 Task: Use the formula "DEVSQ" in spreadsheet "Project portfolio".
Action: Mouse moved to (123, 368)
Screenshot: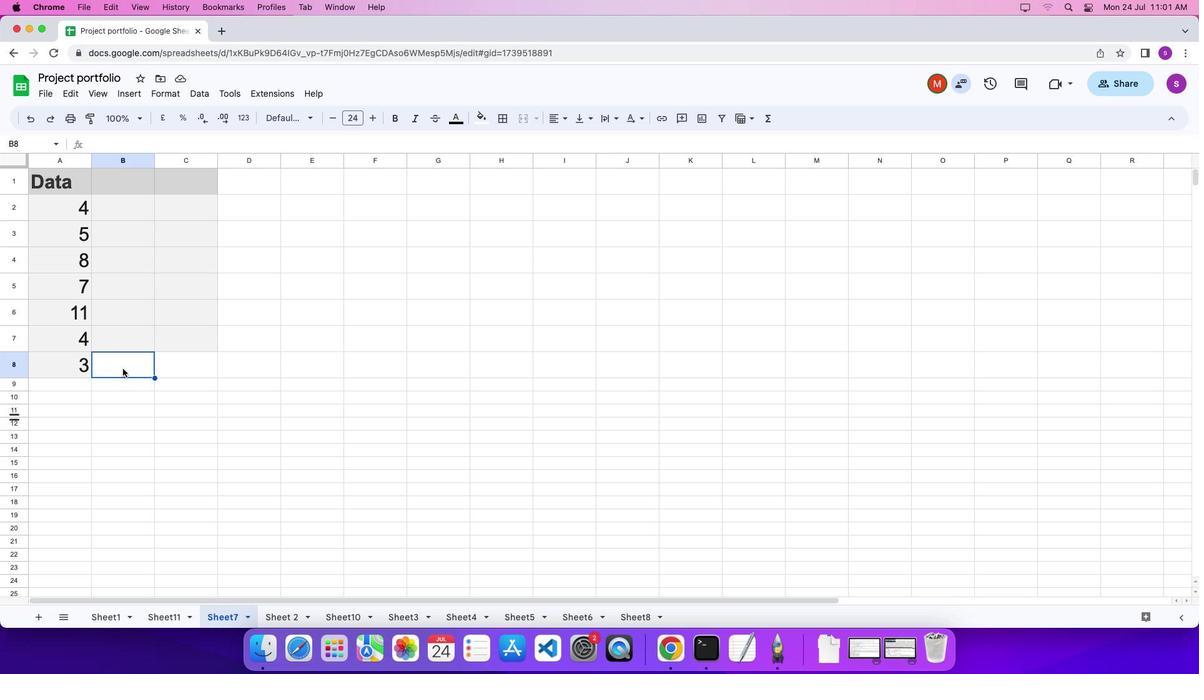 
Action: Mouse pressed left at (123, 368)
Screenshot: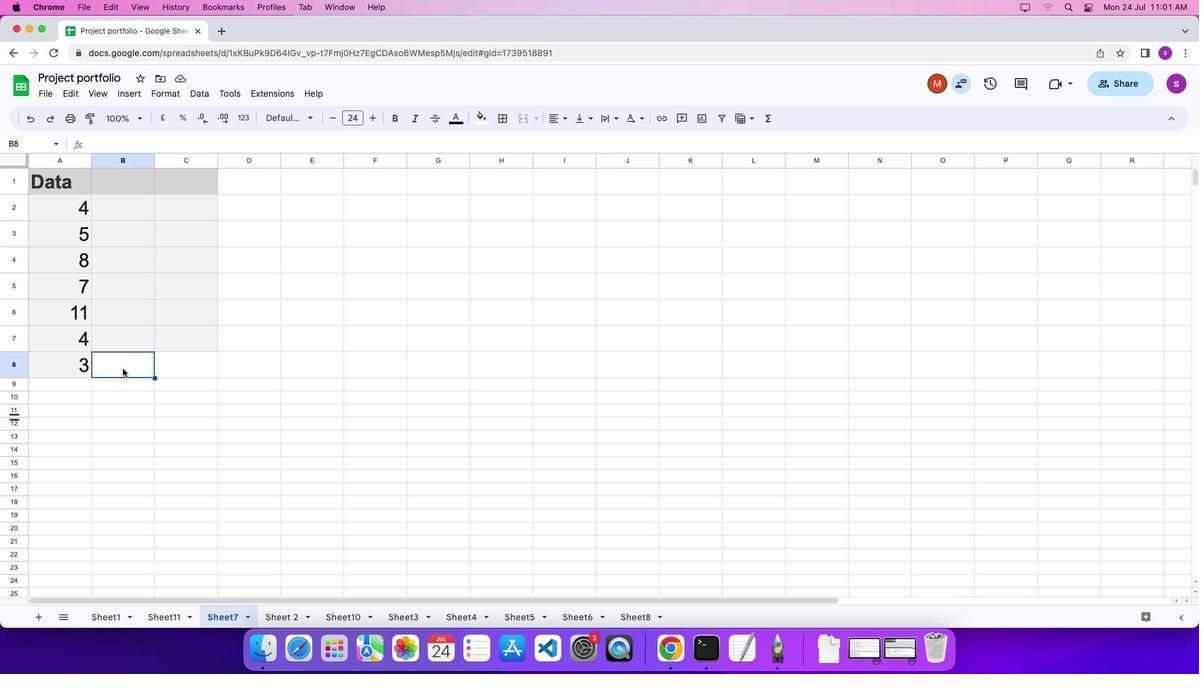 
Action: Key pressed '='
Screenshot: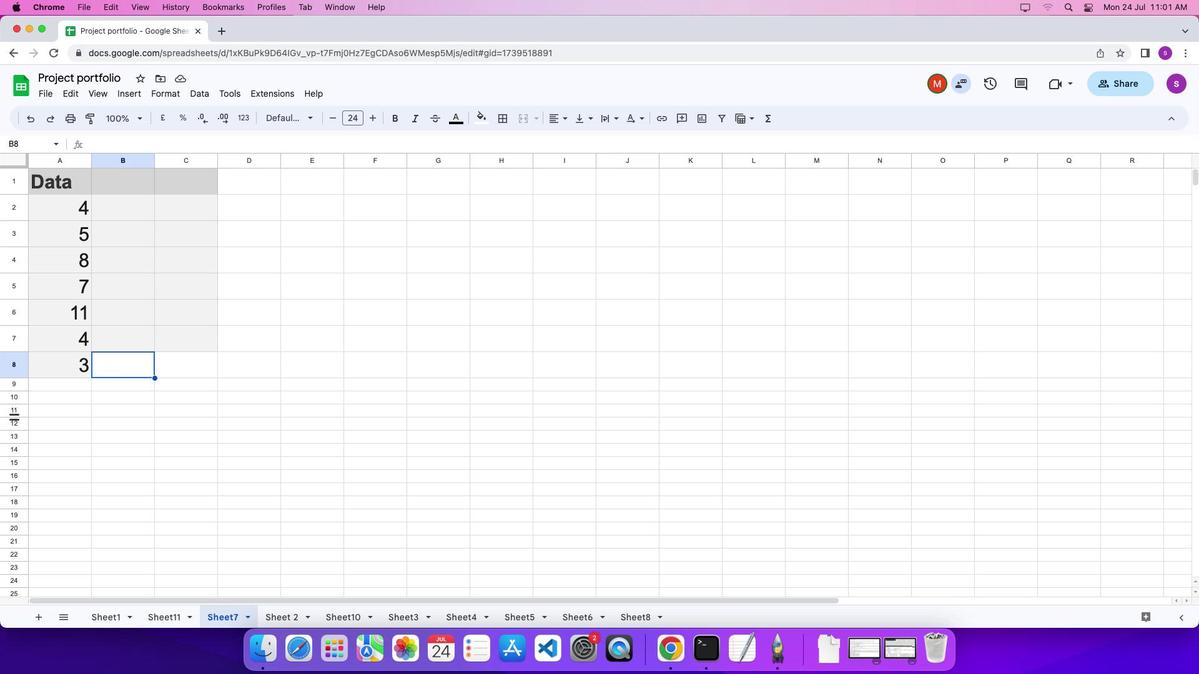 
Action: Mouse moved to (767, 124)
Screenshot: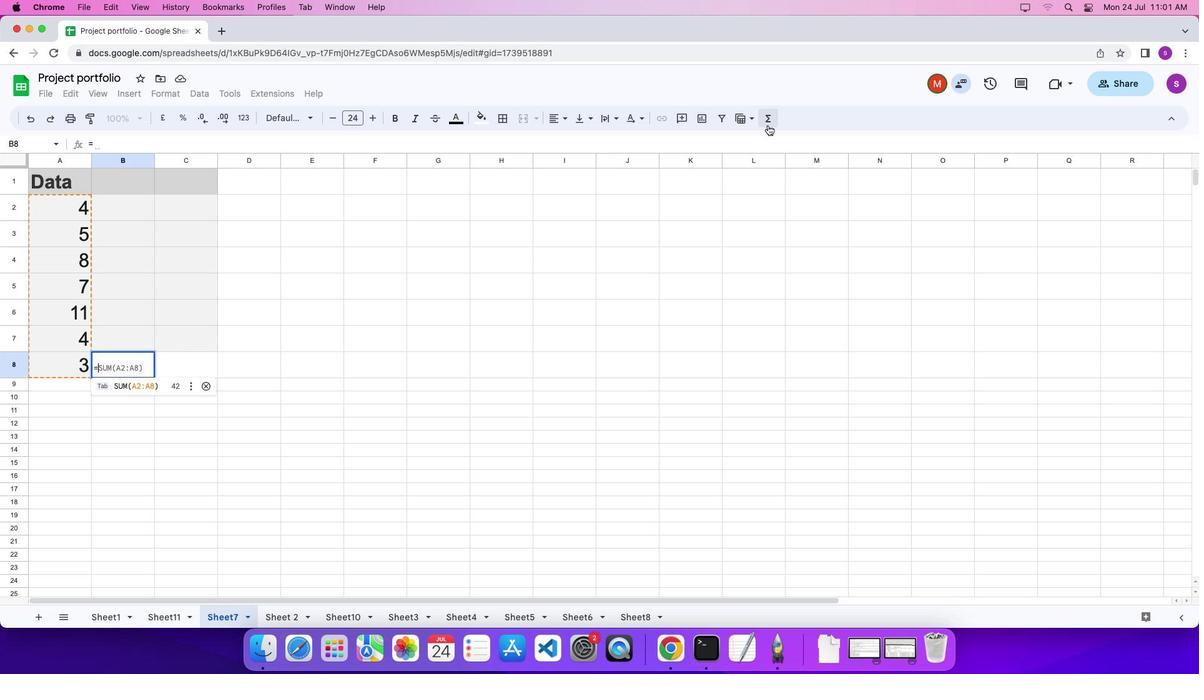 
Action: Mouse pressed left at (767, 124)
Screenshot: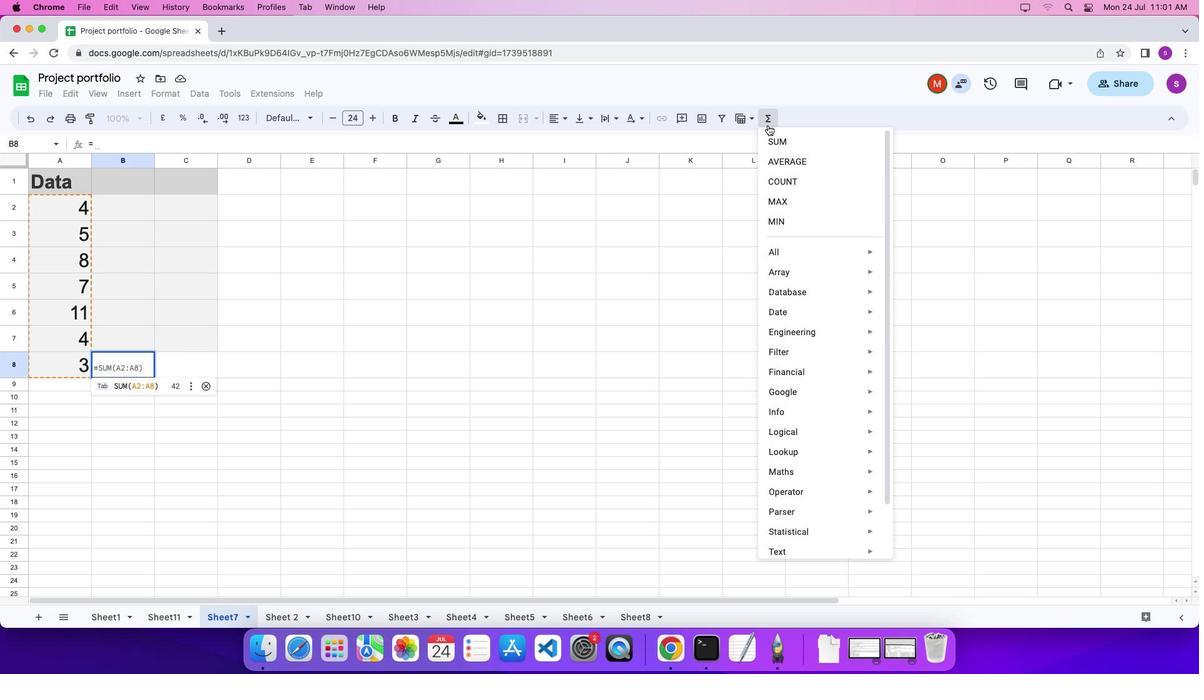 
Action: Mouse moved to (961, 618)
Screenshot: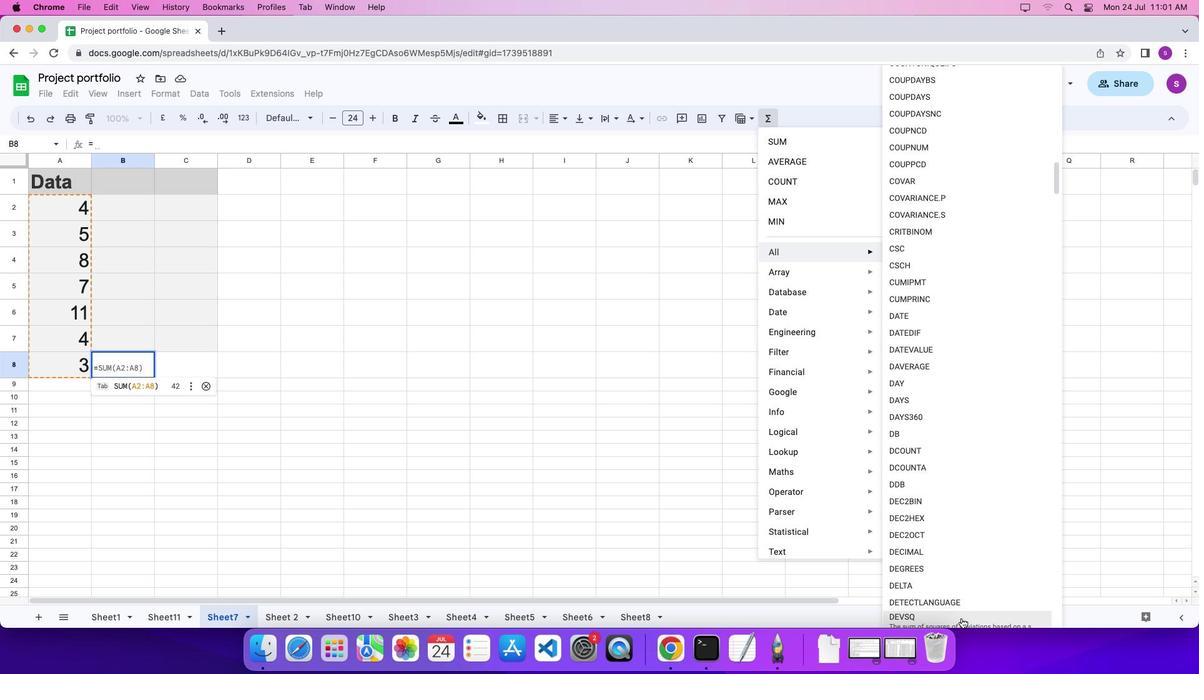 
Action: Mouse pressed left at (961, 618)
Screenshot: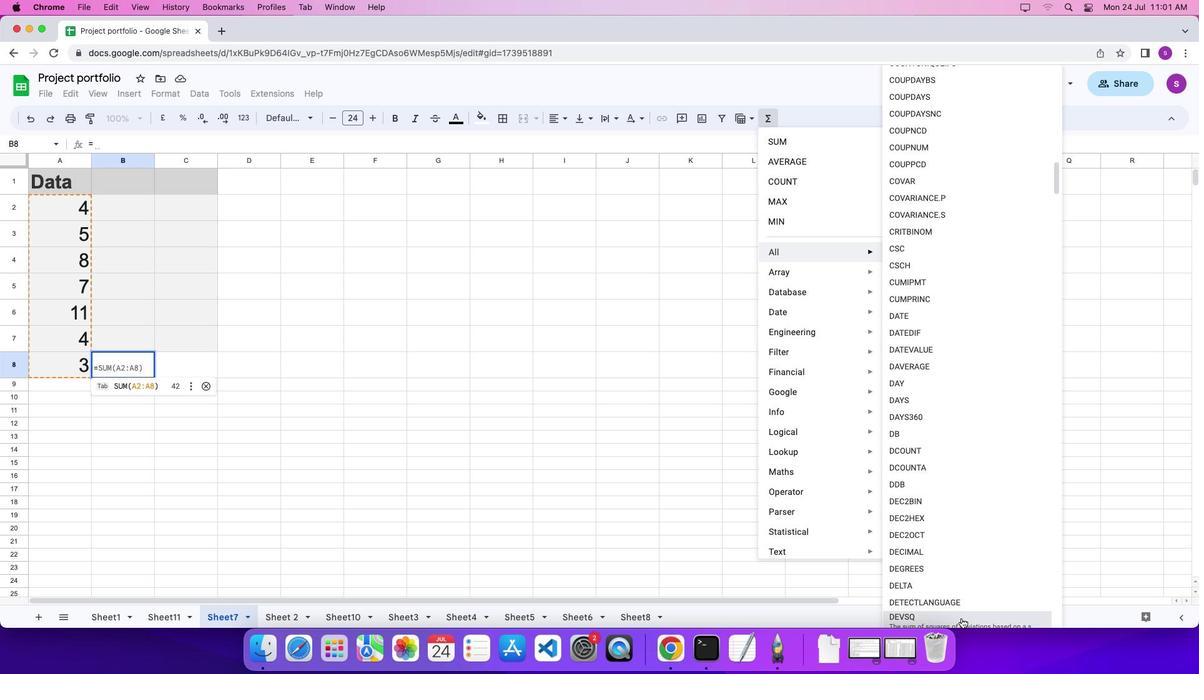 
Action: Mouse moved to (75, 206)
Screenshot: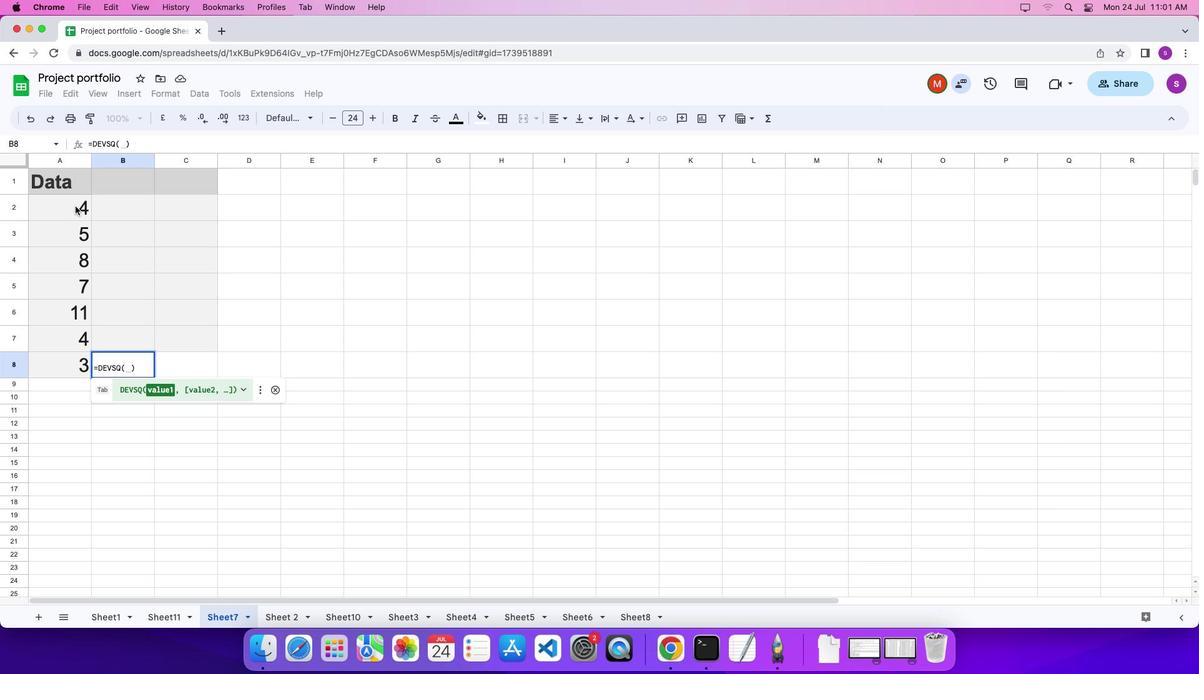 
Action: Mouse pressed left at (75, 206)
Screenshot: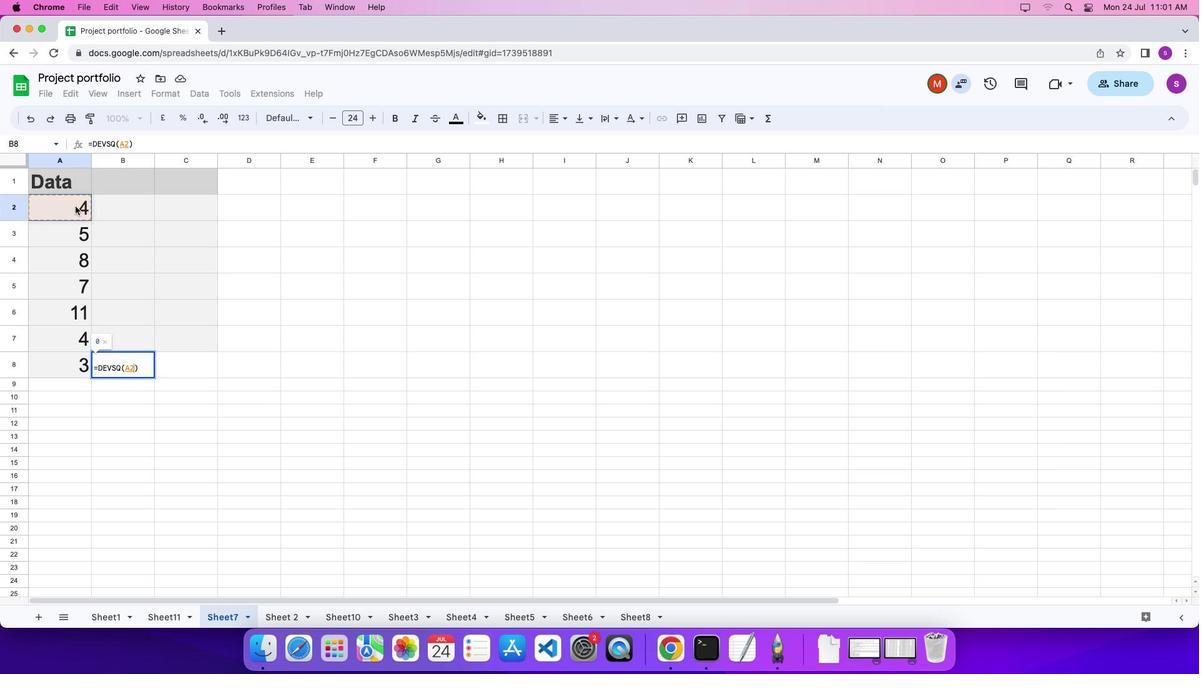 
Action: Mouse moved to (151, 389)
Screenshot: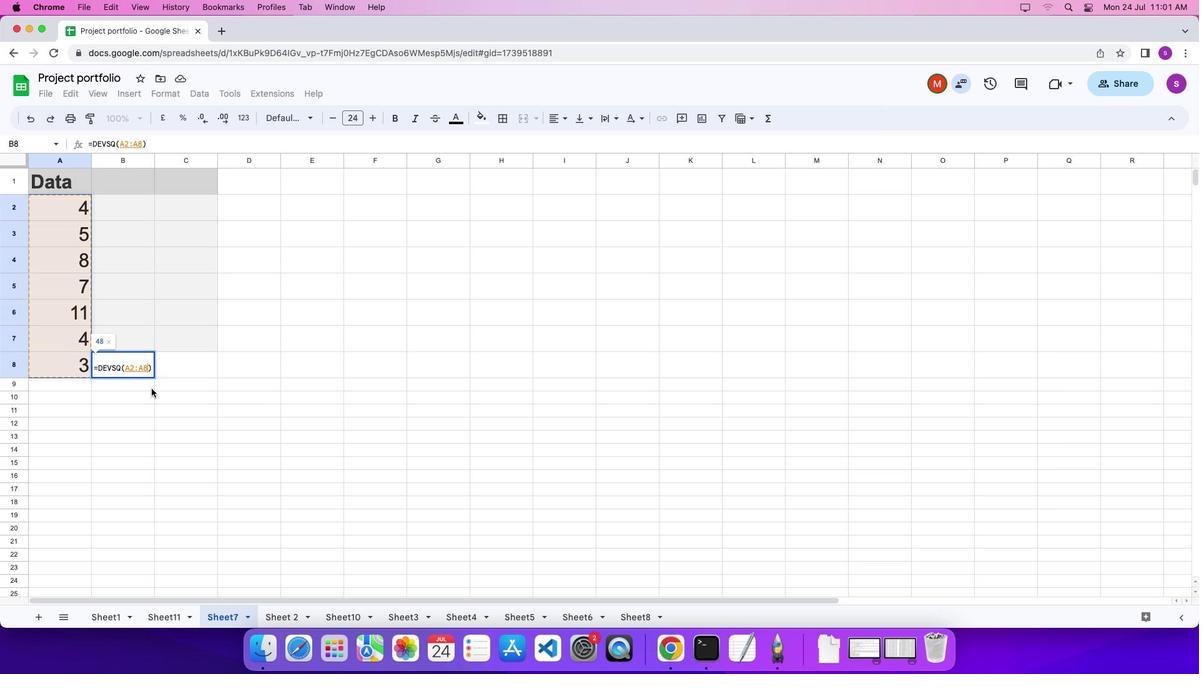 
Action: Key pressed Key.enter
Screenshot: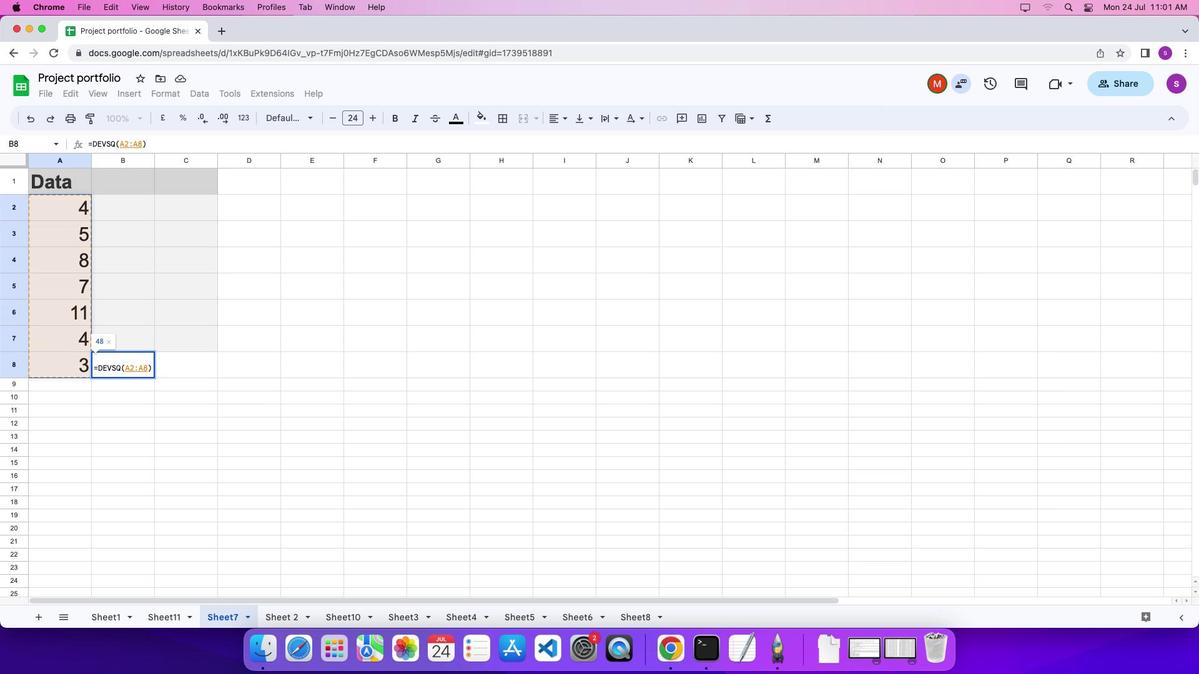 
